 Task: Add a note "Please double-check the formula in this cell to ensure accurate calculations".
Action: Mouse moved to (1042, 68)
Screenshot: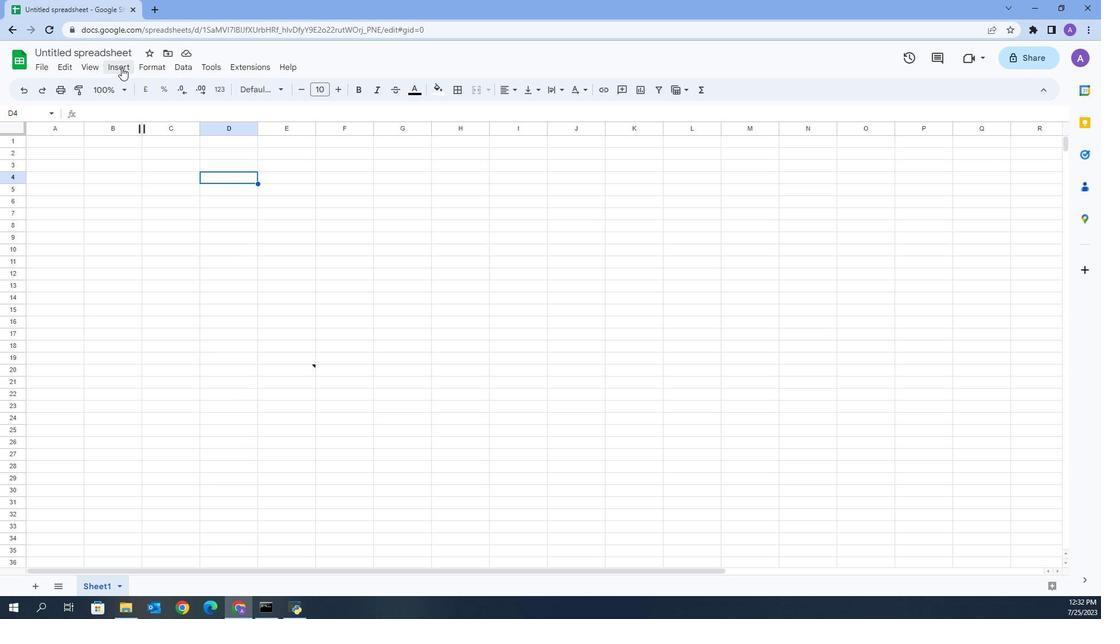 
Action: Mouse pressed left at (1042, 68)
Screenshot: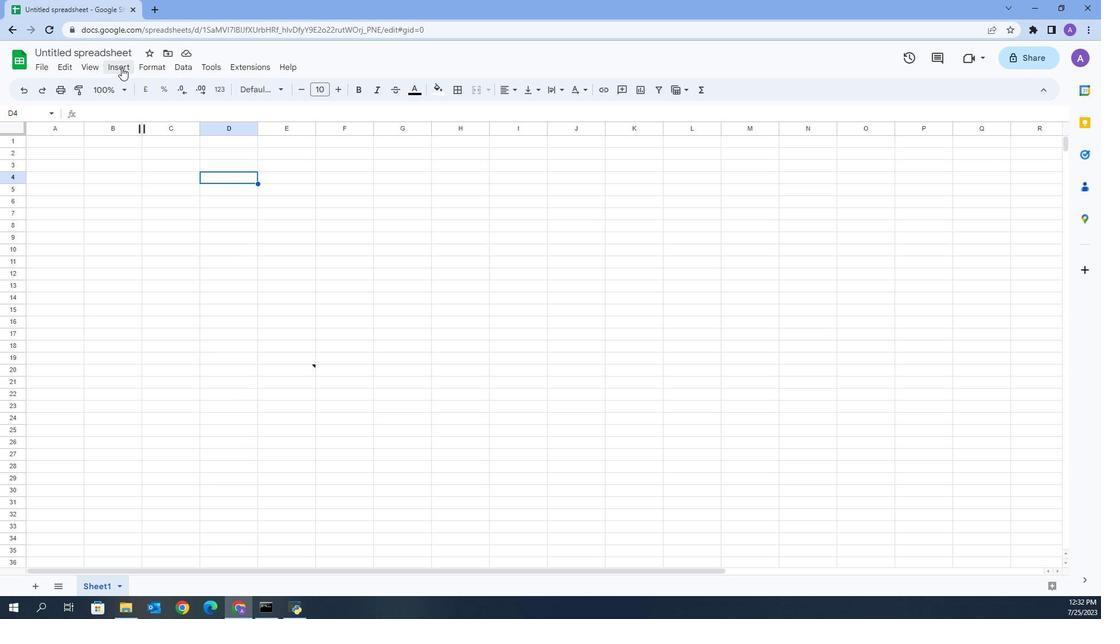 
Action: Mouse moved to (1076, 394)
Screenshot: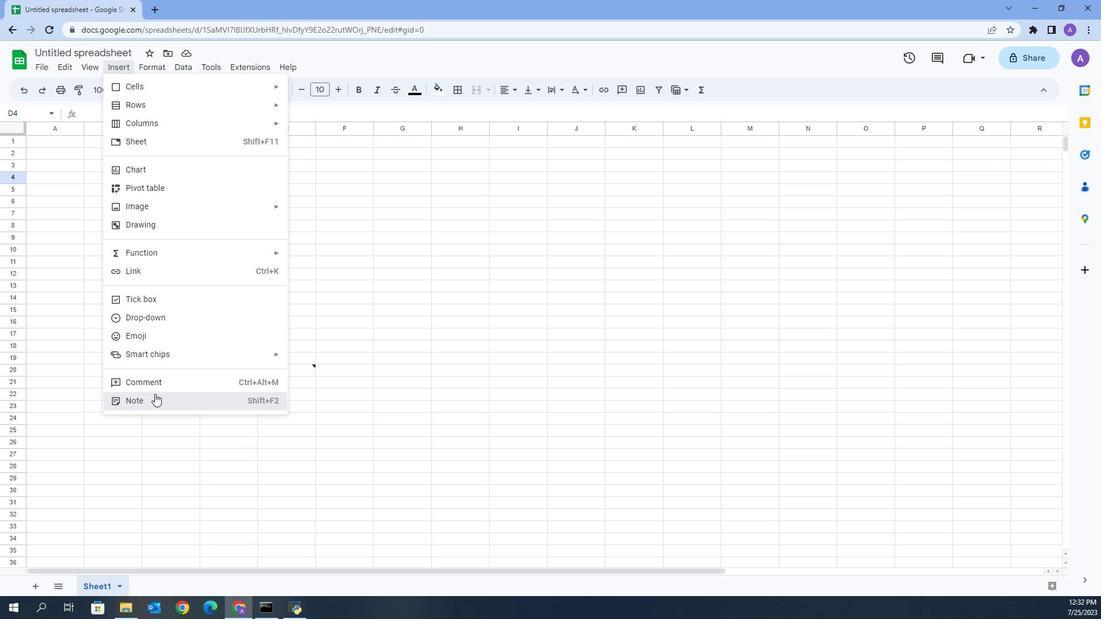 
Action: Mouse pressed left at (1076, 394)
Screenshot: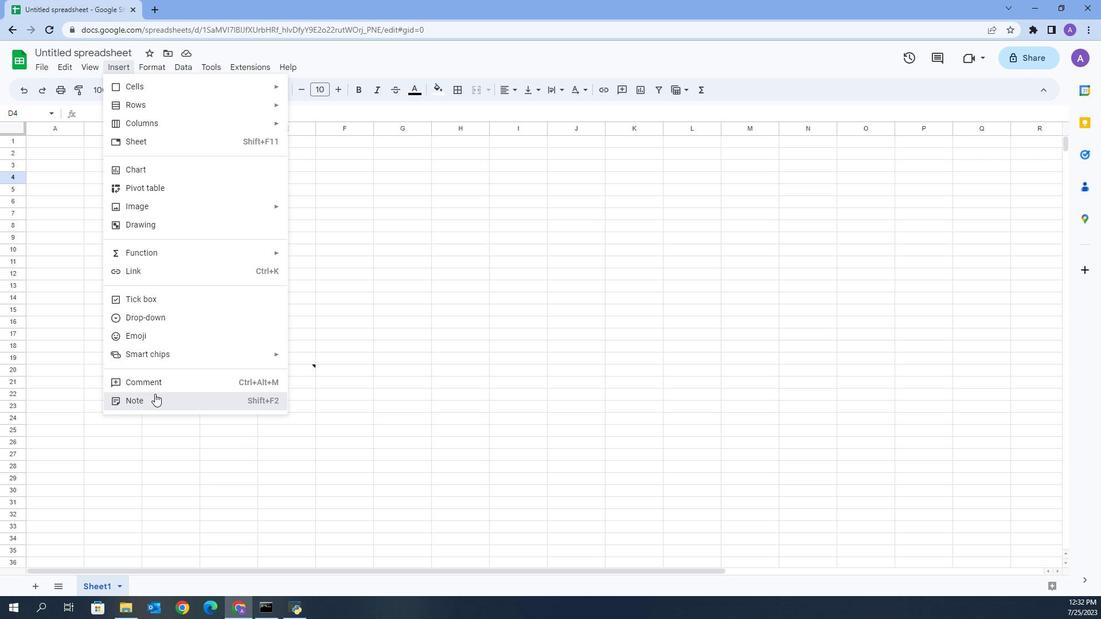 
Action: Key pressed <Key.shift><Key.shift><Key.shift><Key.shift><Key.shift><Key.shift><Key.shift><Key.shift><Key.shift><Key.shift><Key.shift><Key.shift><Key.shift><Key.shift><Key.shift>Please<Key.space>double<Key.space>check<Key.space>the<Key.space>formula<Key.space>in<Key.space>this<Key.space>cell<Key.space>to<Key.space>ensure<Key.space>accurate<Key.space>calculations<Key.space>.<Key.enter>
Screenshot: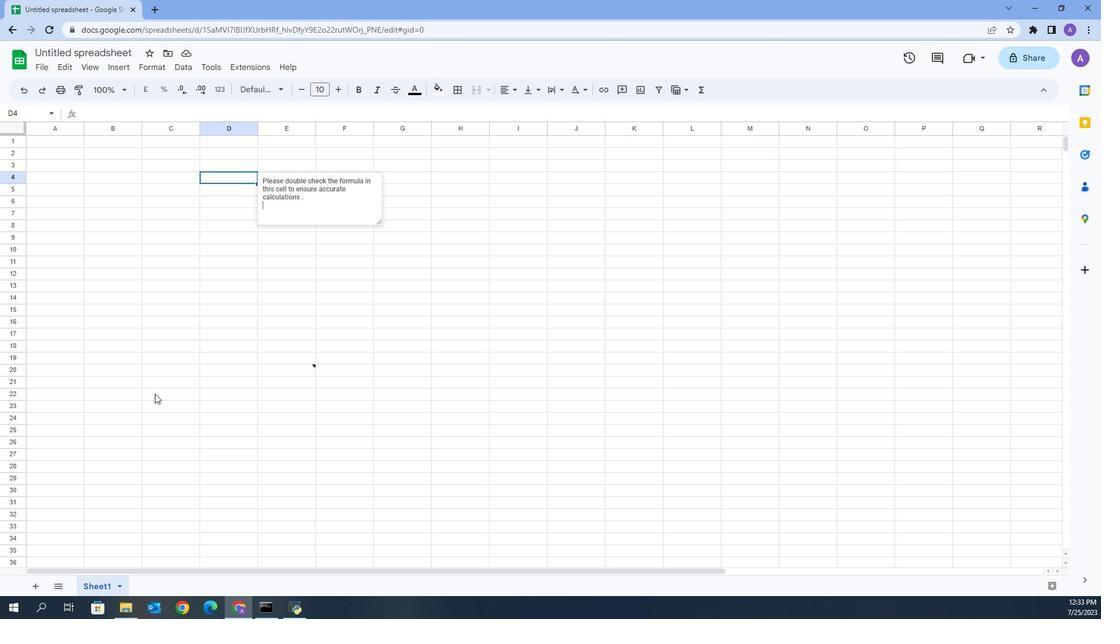 
